 Task: Create a rule from the Routing list, Task moved to a section -> Set Priority in the project AgileCoast , set the section as Done clear the priority
Action: Mouse moved to (58, 294)
Screenshot: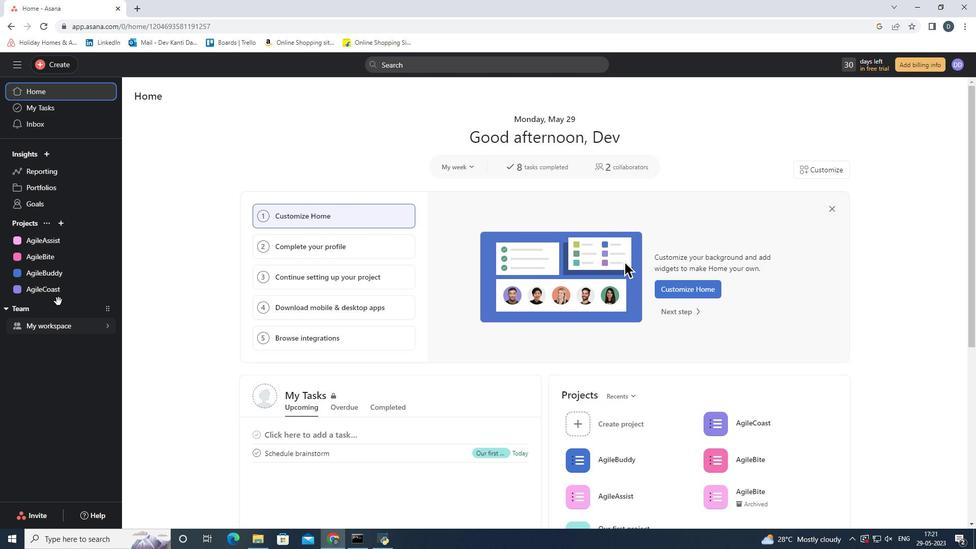 
Action: Mouse pressed left at (58, 294)
Screenshot: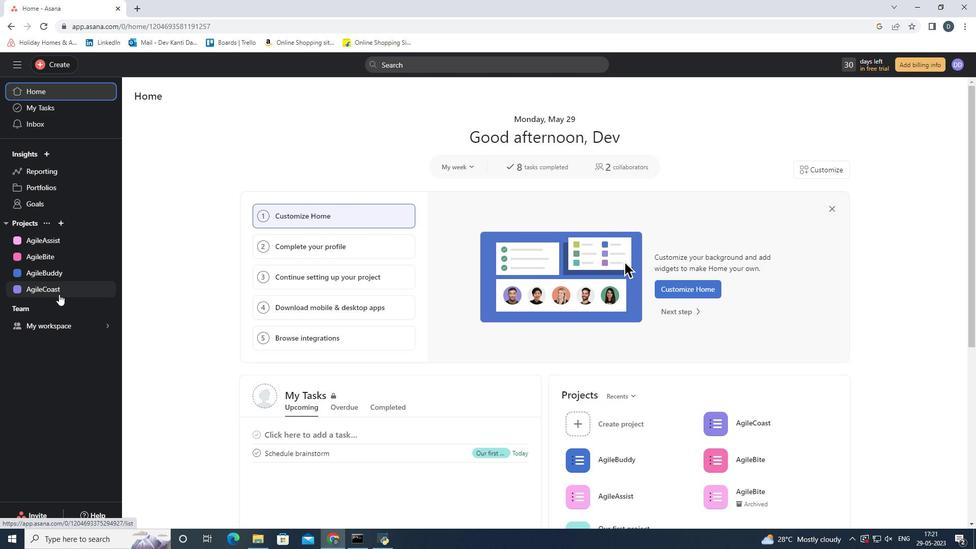 
Action: Mouse moved to (937, 96)
Screenshot: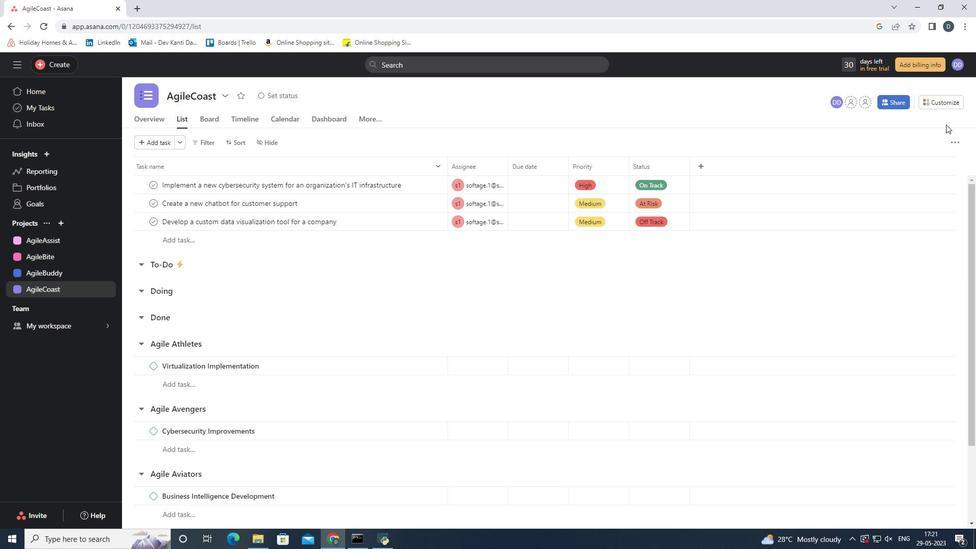 
Action: Mouse pressed left at (937, 96)
Screenshot: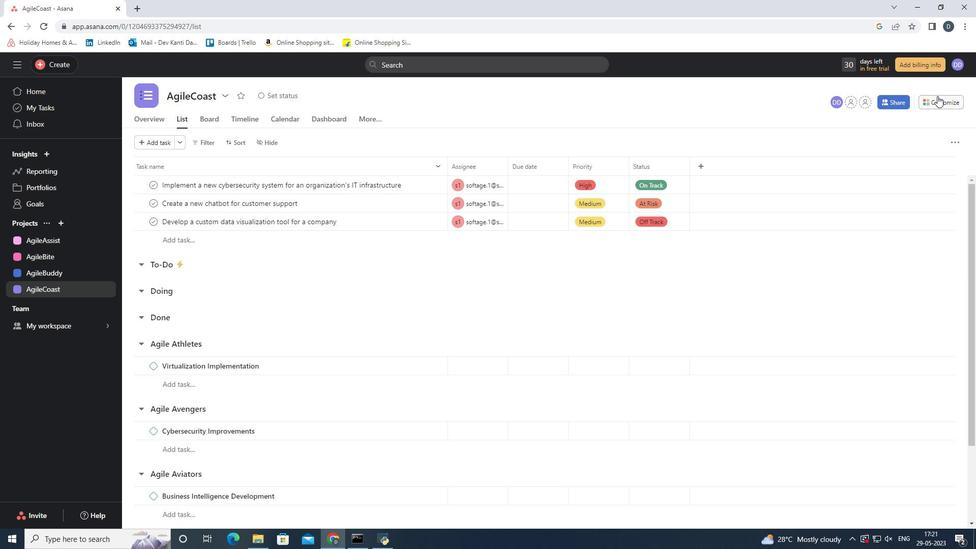 
Action: Mouse moved to (770, 244)
Screenshot: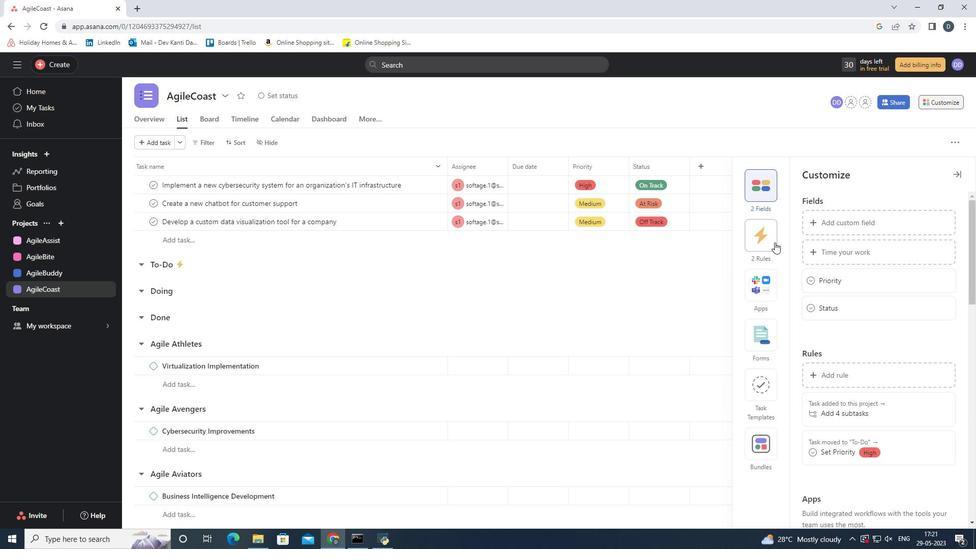 
Action: Mouse pressed left at (770, 244)
Screenshot: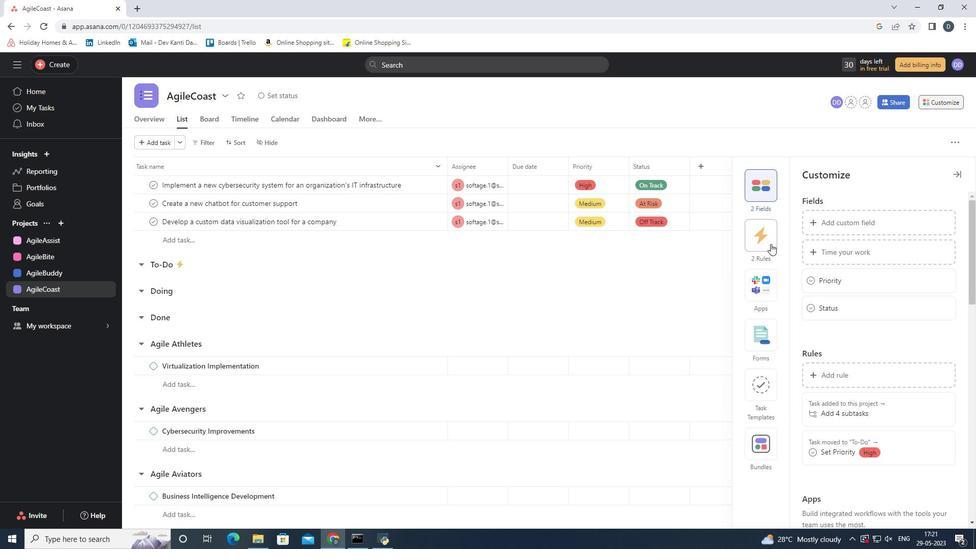 
Action: Mouse moved to (856, 221)
Screenshot: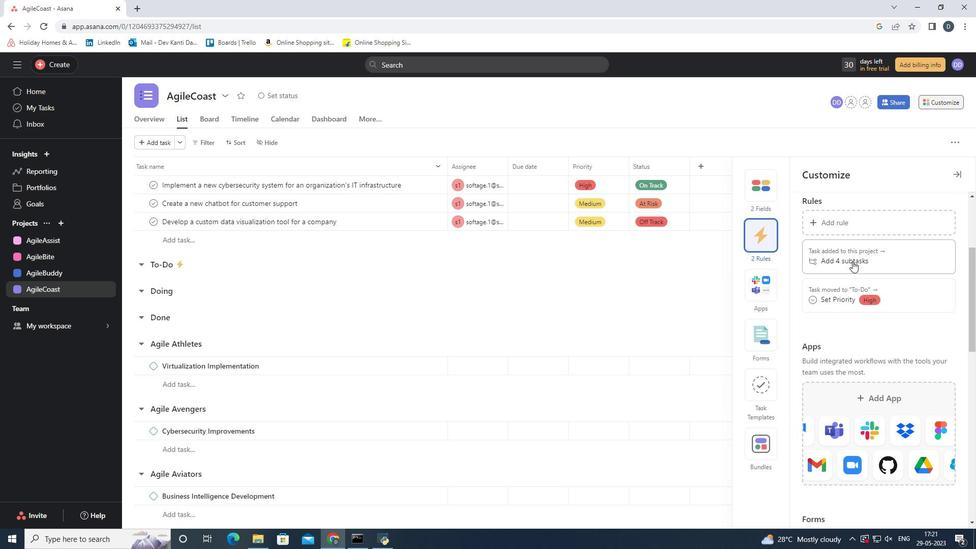 
Action: Mouse pressed left at (856, 221)
Screenshot: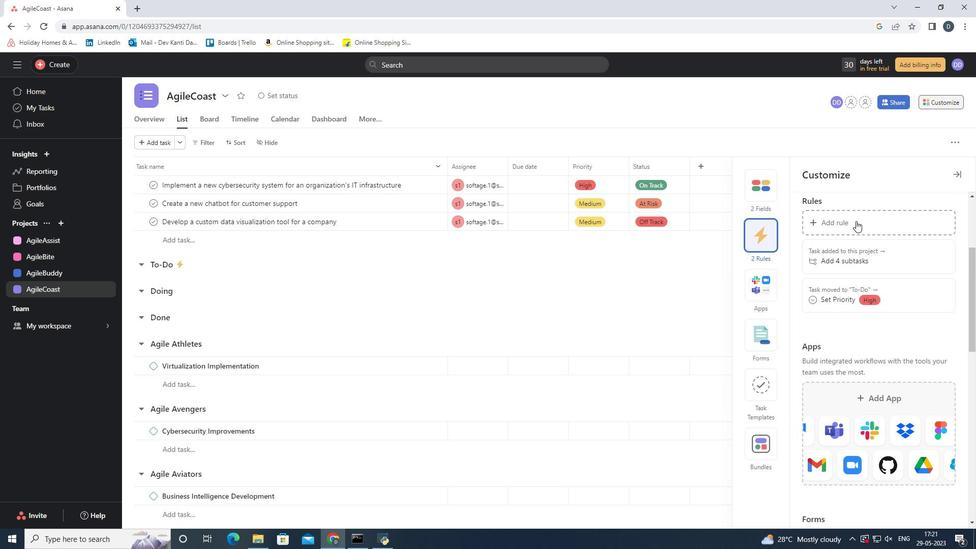 
Action: Mouse moved to (228, 150)
Screenshot: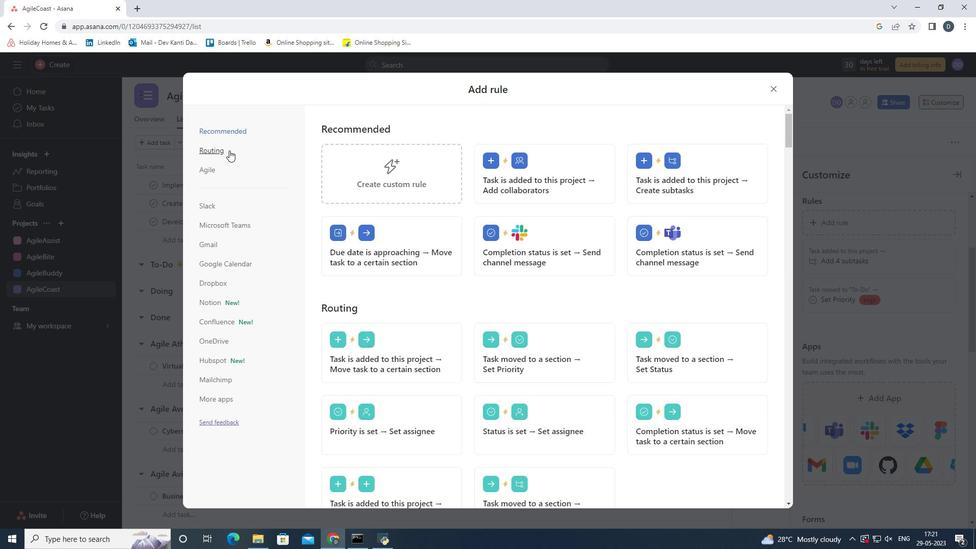 
Action: Mouse pressed left at (228, 150)
Screenshot: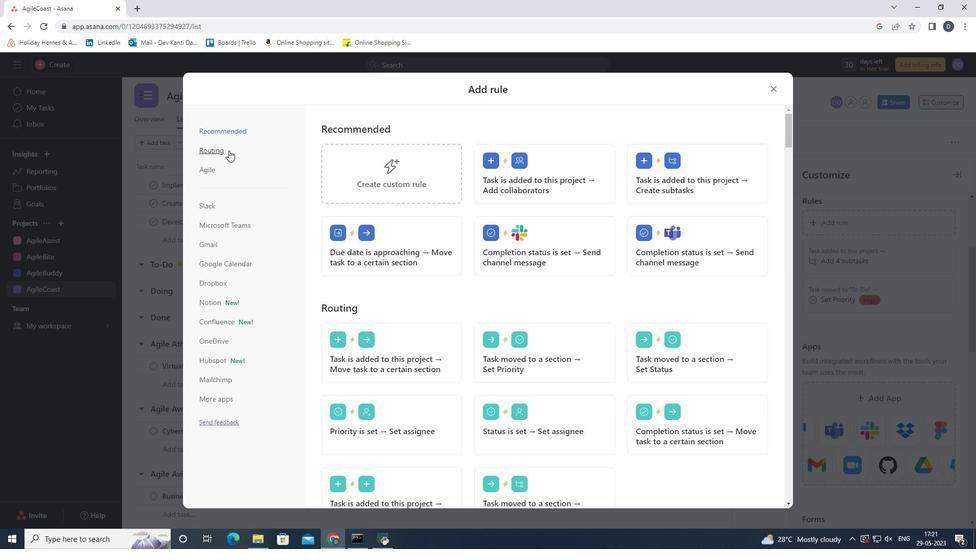 
Action: Mouse moved to (558, 182)
Screenshot: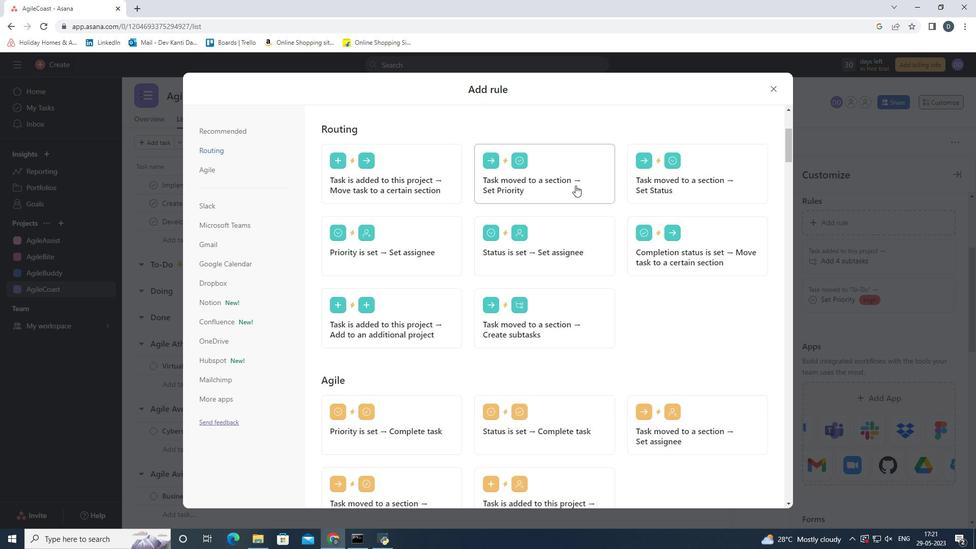 
Action: Mouse pressed left at (558, 182)
Screenshot: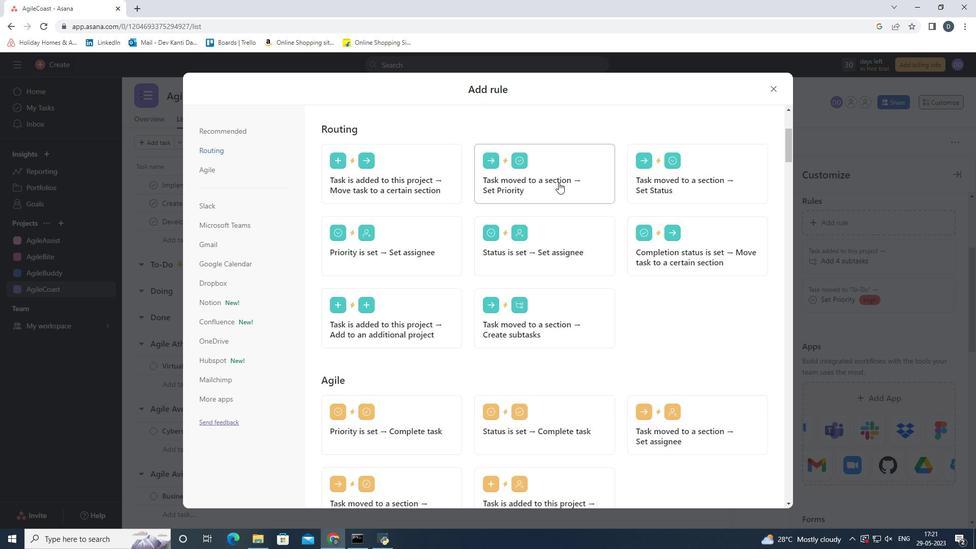 
Action: Mouse moved to (652, 196)
Screenshot: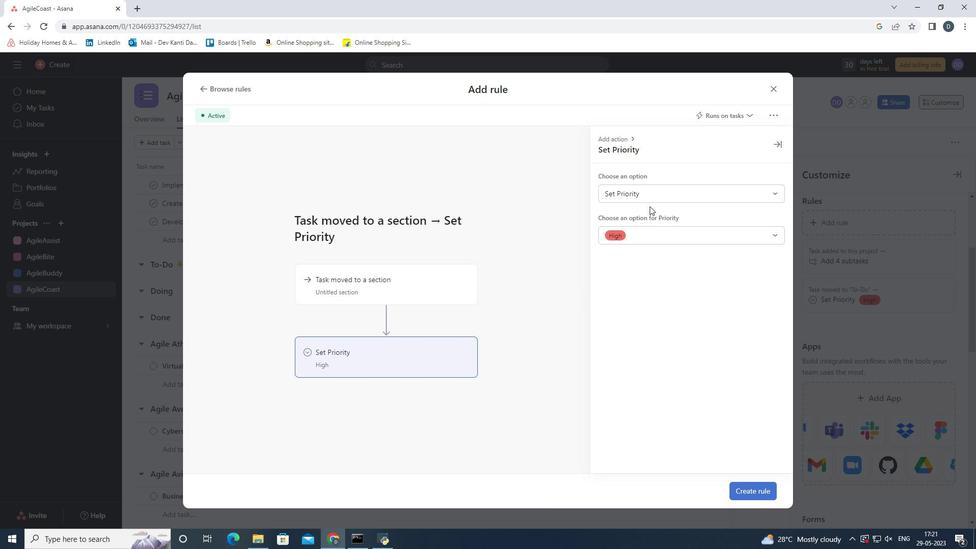 
Action: Mouse pressed left at (652, 196)
Screenshot: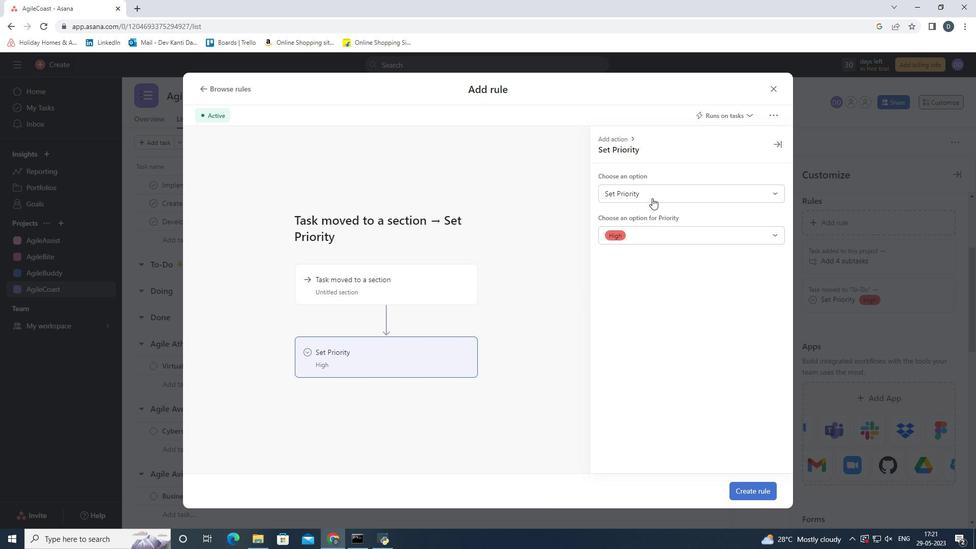
Action: Mouse moved to (647, 231)
Screenshot: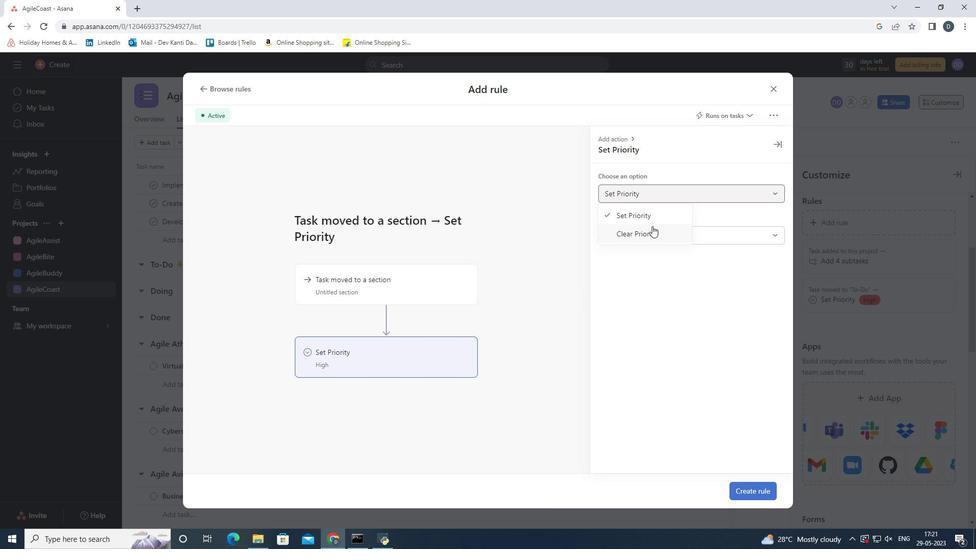 
Action: Mouse pressed left at (647, 231)
Screenshot: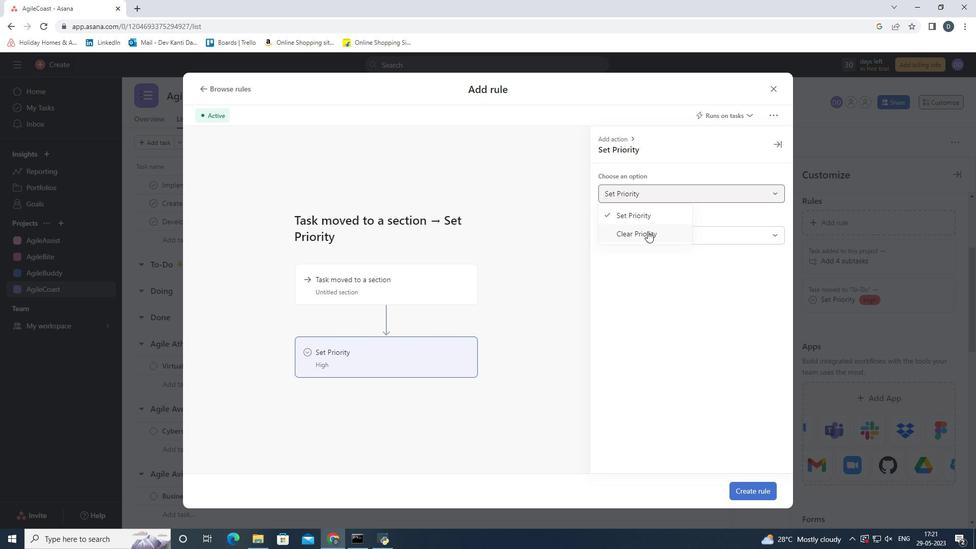 
Action: Mouse moved to (404, 303)
Screenshot: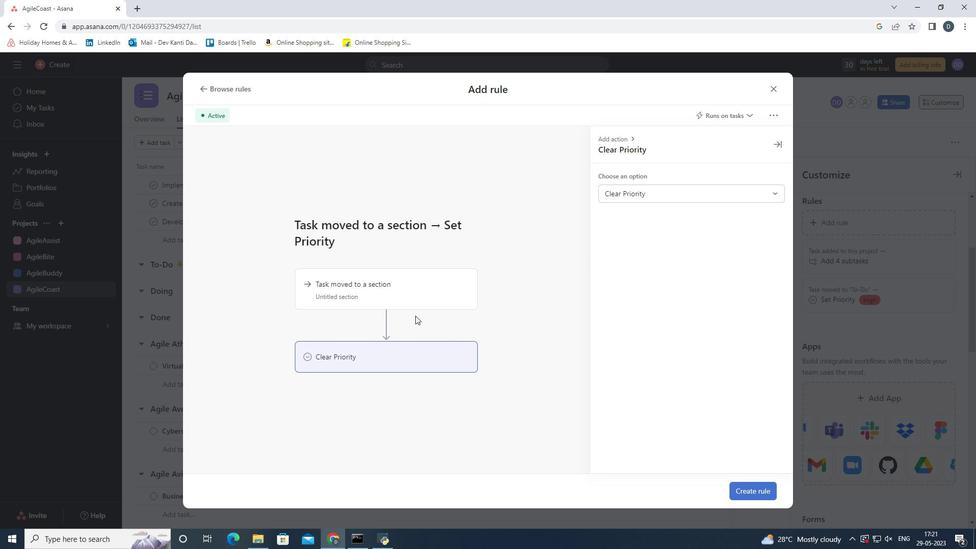
Action: Mouse pressed left at (404, 303)
Screenshot: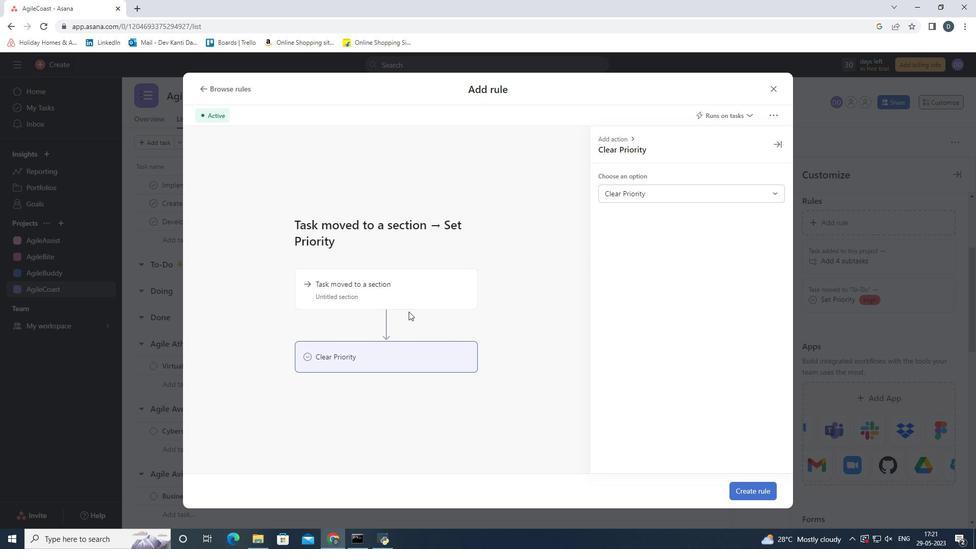 
Action: Mouse moved to (669, 189)
Screenshot: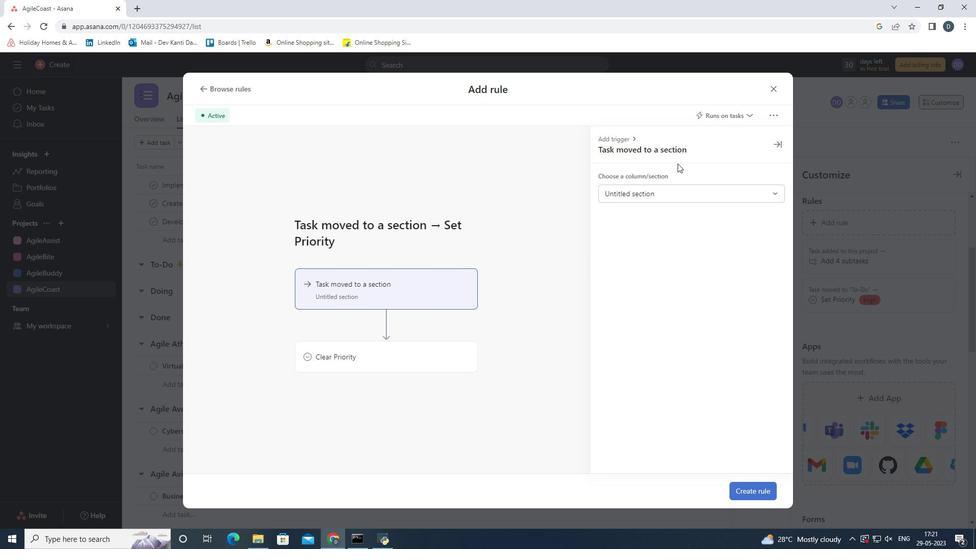 
Action: Mouse pressed left at (669, 189)
Screenshot: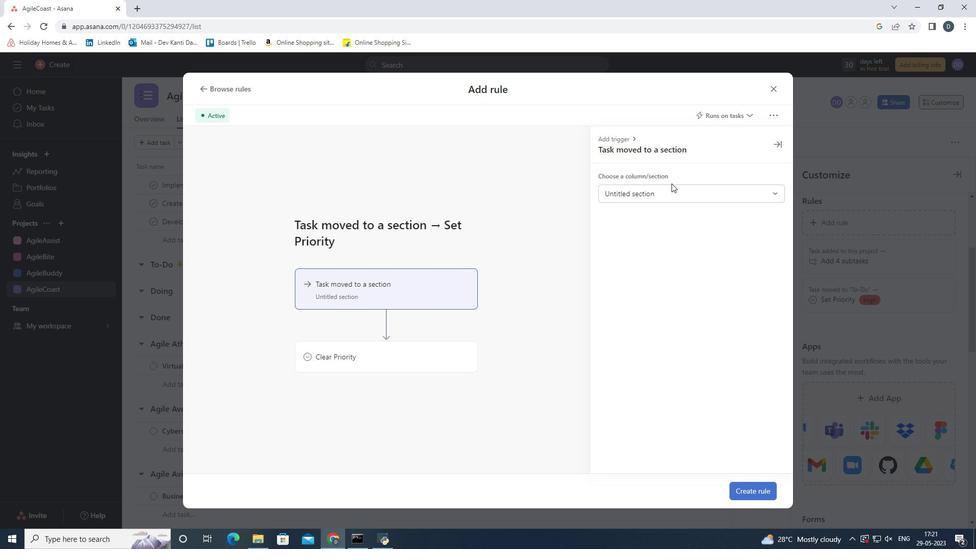 
Action: Mouse moved to (649, 264)
Screenshot: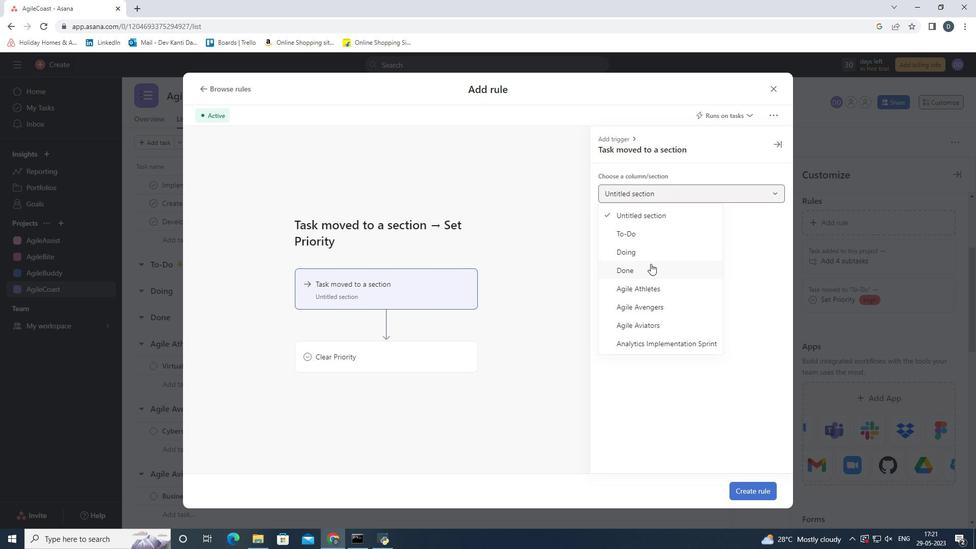
Action: Mouse pressed left at (649, 264)
Screenshot: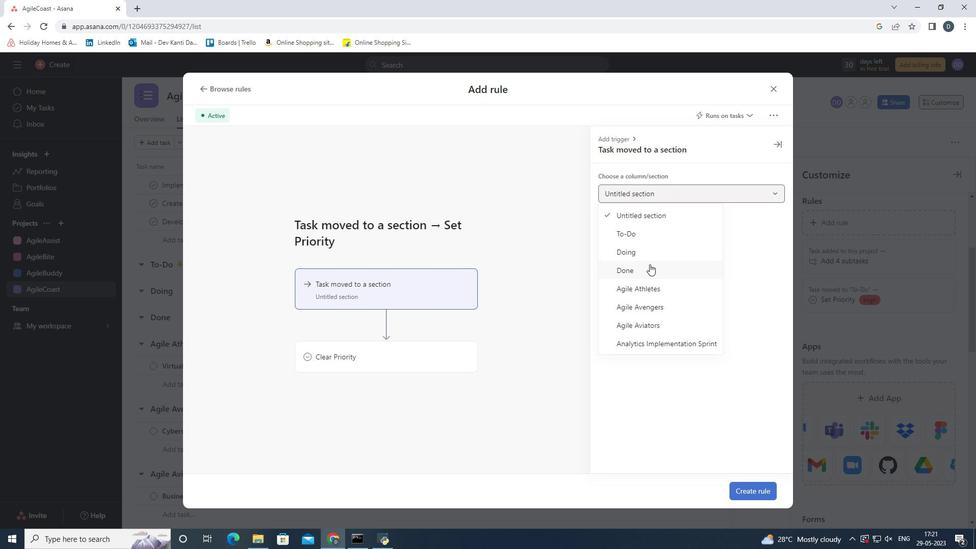 
Action: Mouse moved to (563, 263)
Screenshot: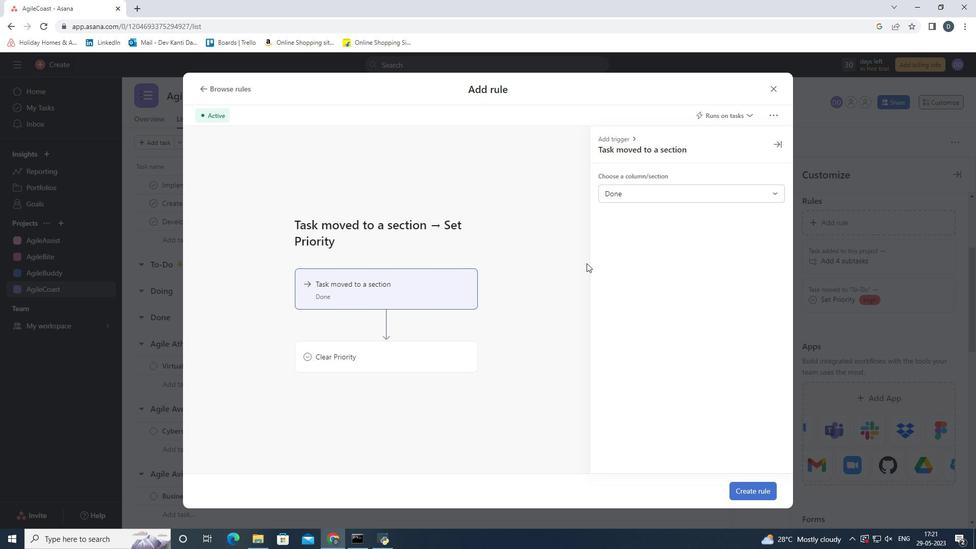 
Action: Mouse pressed left at (563, 263)
Screenshot: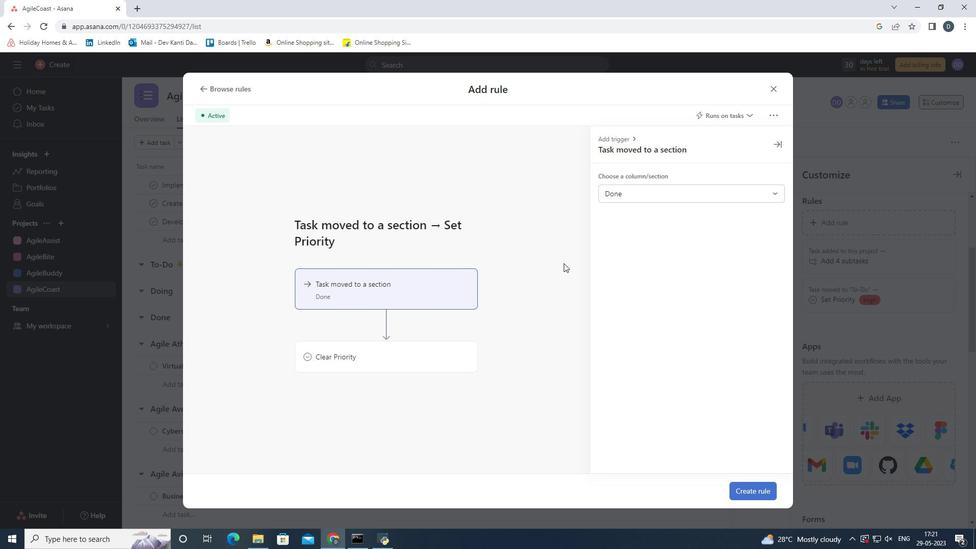 
Action: Mouse moved to (750, 489)
Screenshot: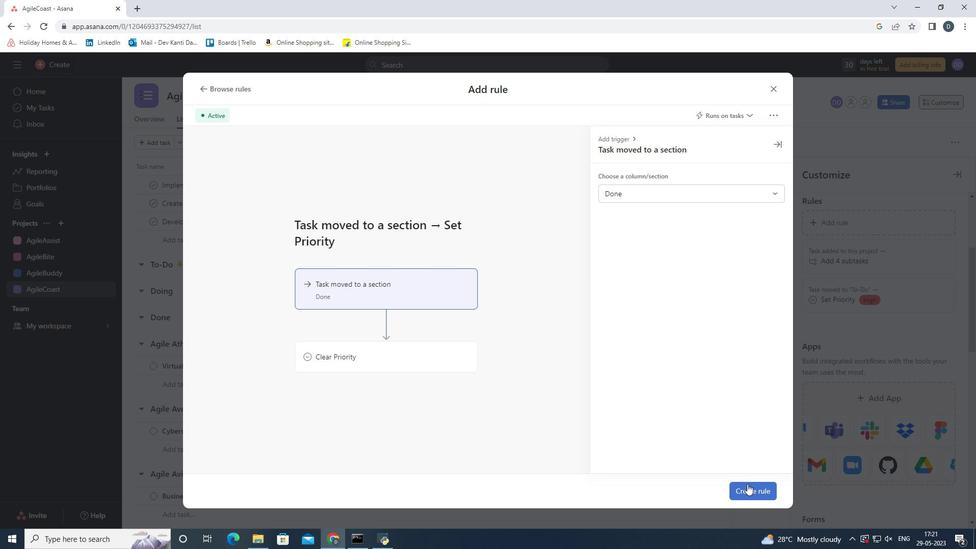 
Action: Mouse pressed left at (750, 489)
Screenshot: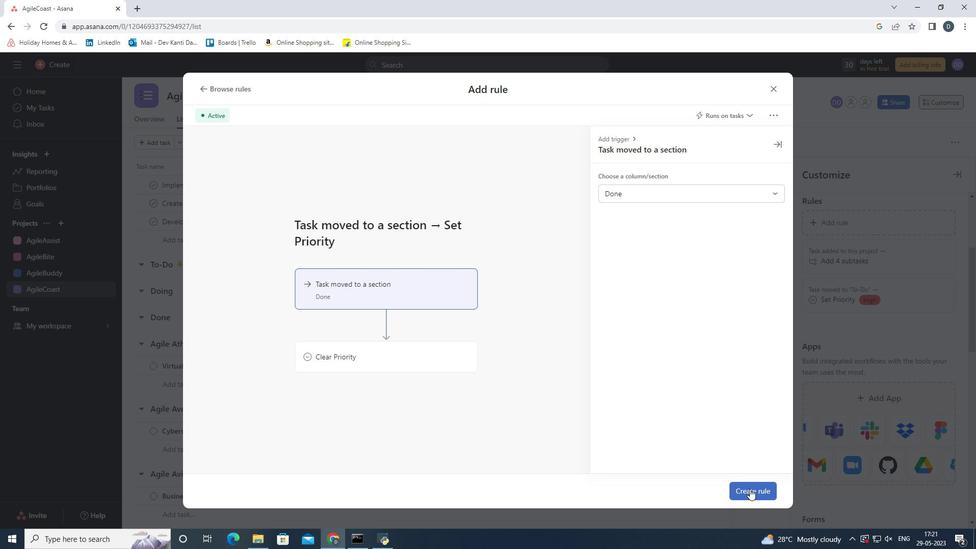 
Action: Mouse moved to (952, 177)
Screenshot: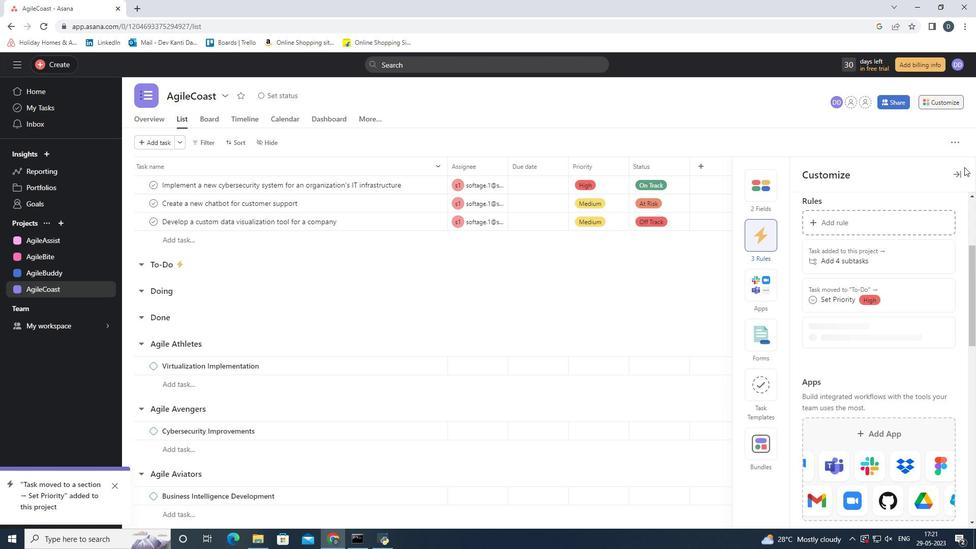 
Action: Mouse pressed left at (952, 177)
Screenshot: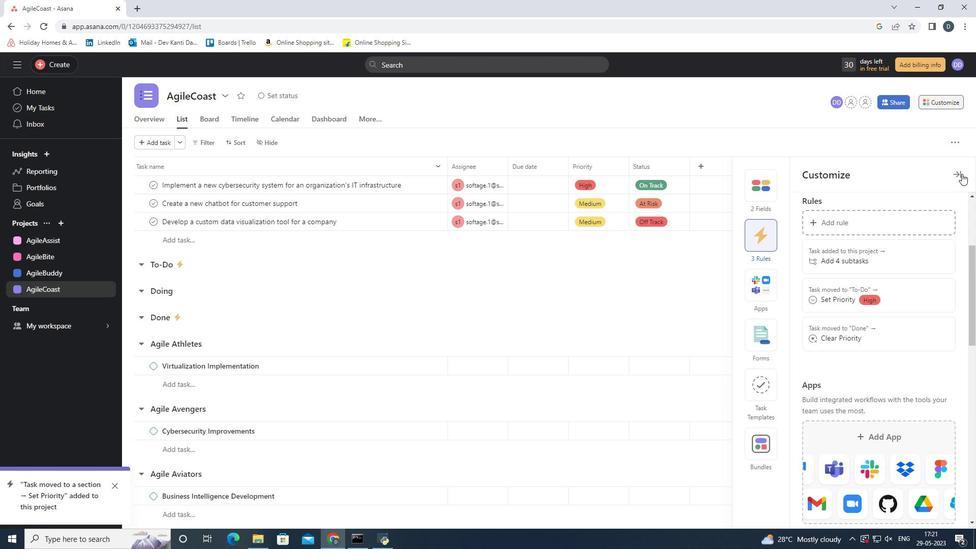 
Action: Mouse moved to (113, 490)
Screenshot: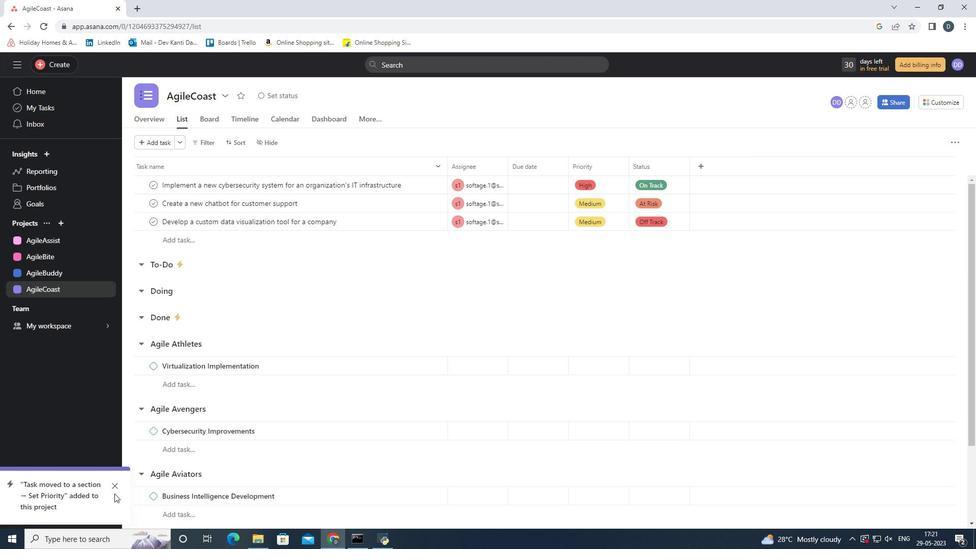 
Action: Mouse pressed left at (113, 490)
Screenshot: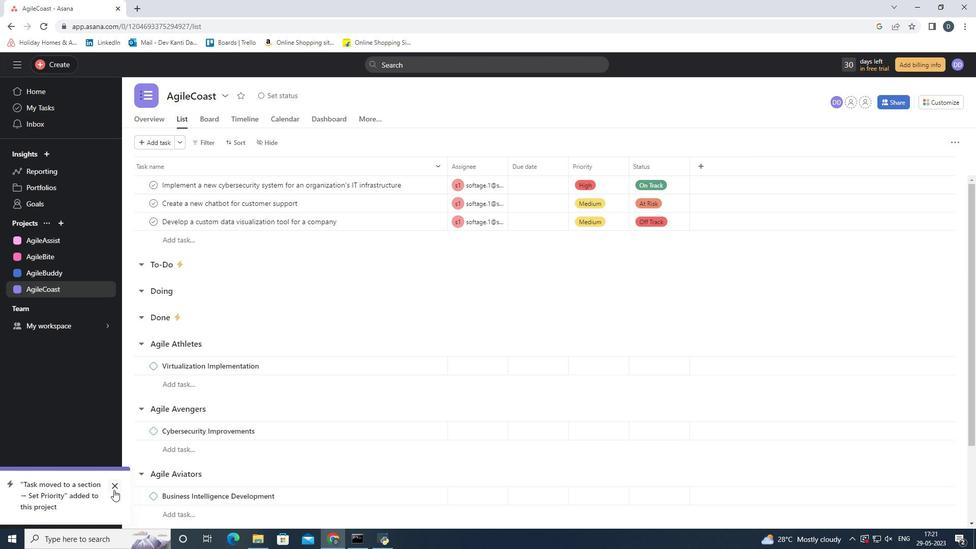 
Action: Mouse moved to (650, 274)
Screenshot: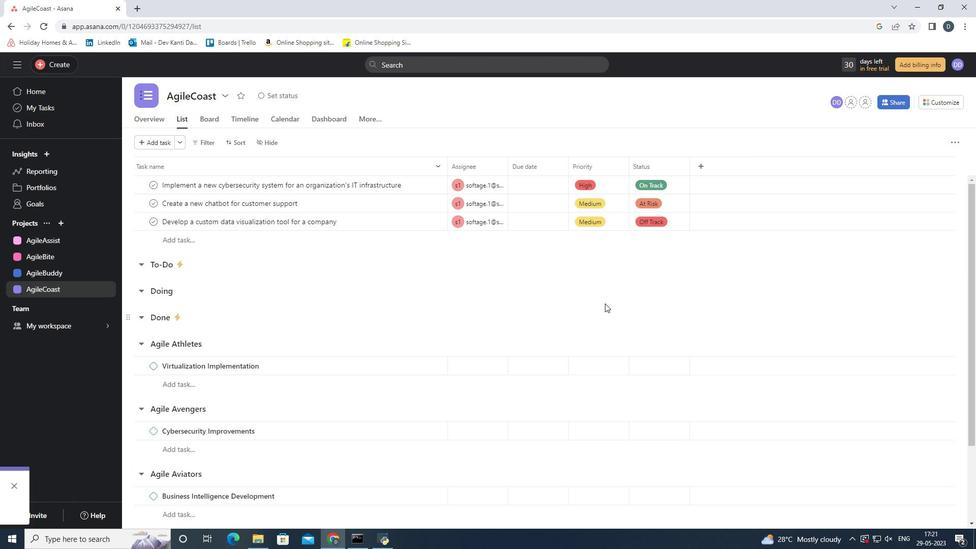 
